 Task: Change the title font style to nunito.
Action: Mouse moved to (237, 88)
Screenshot: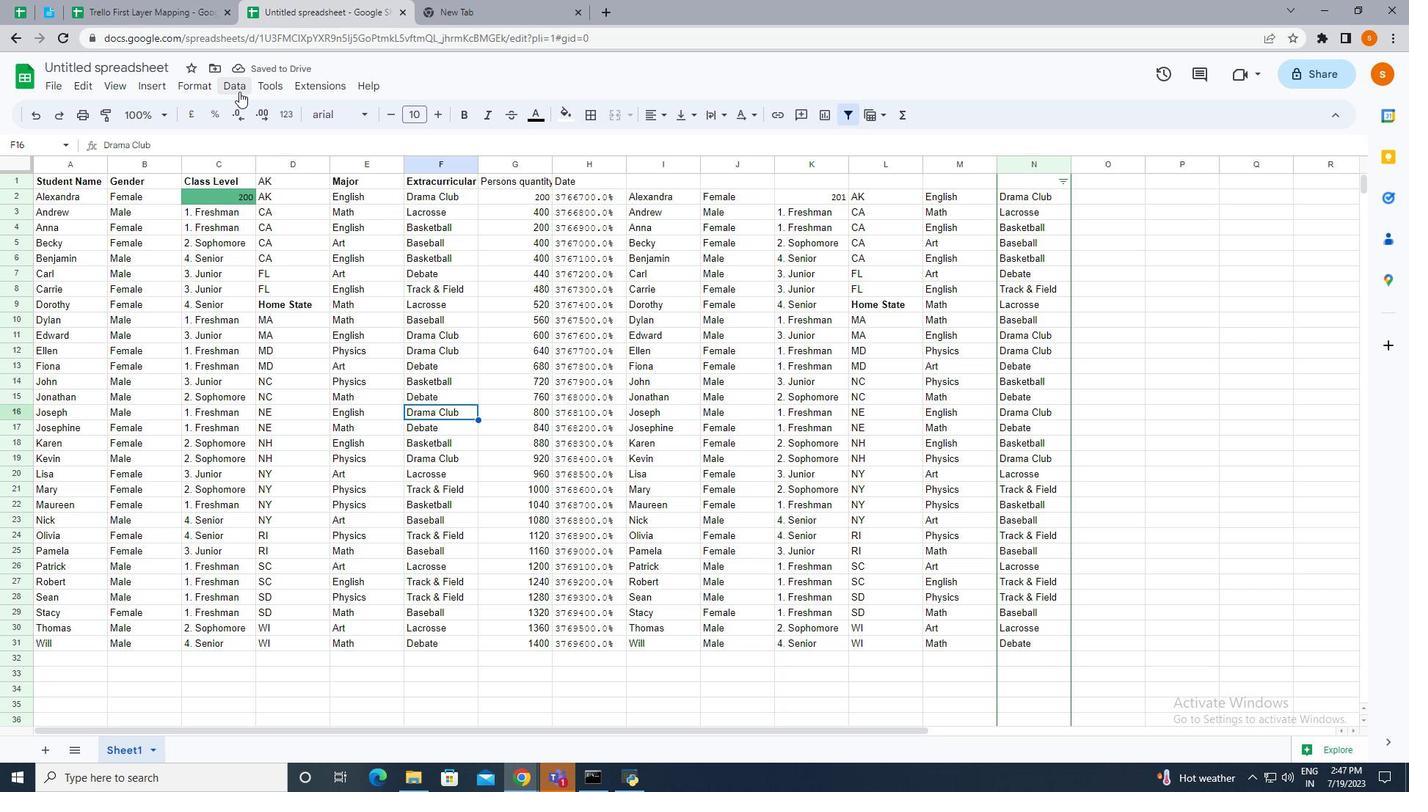 
Action: Mouse pressed left at (237, 88)
Screenshot: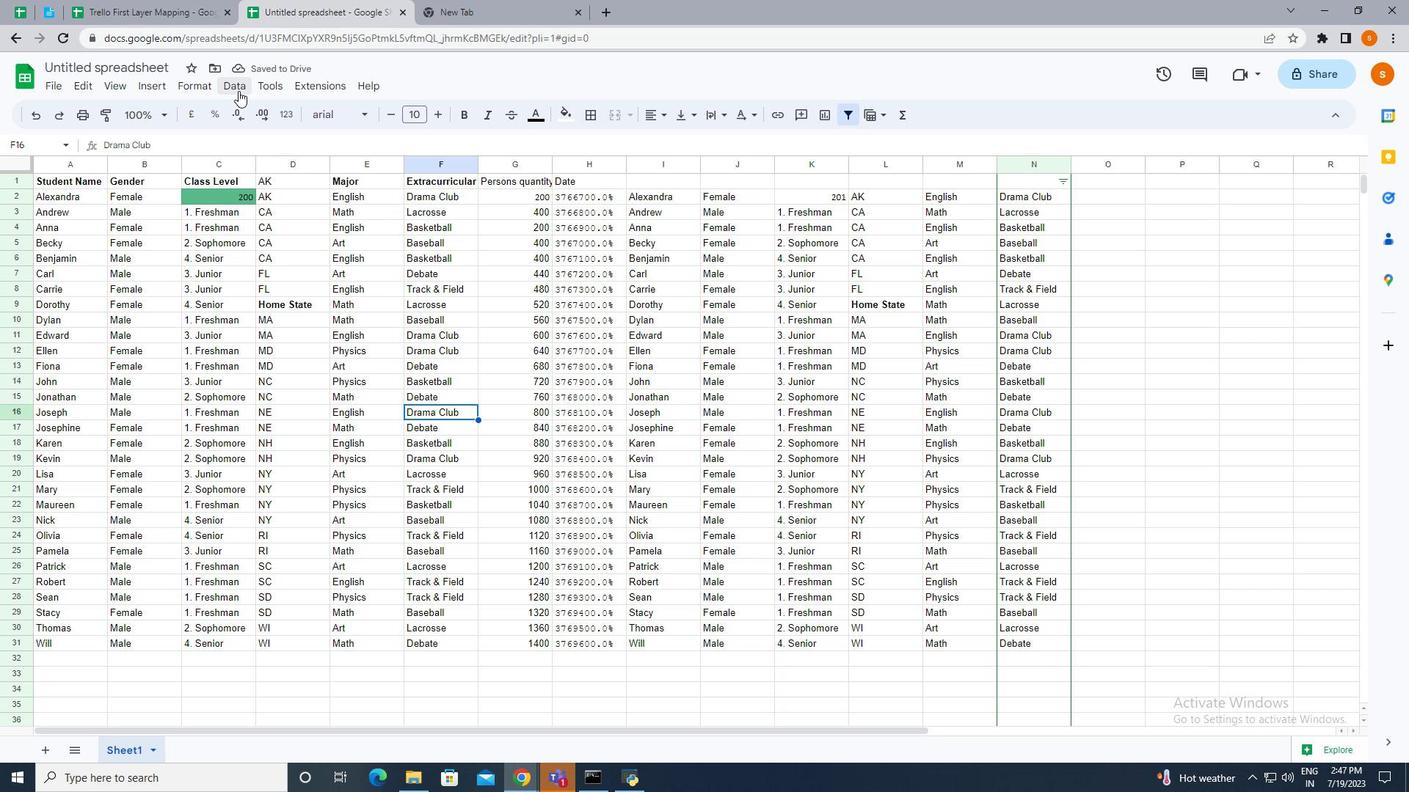 
Action: Mouse moved to (281, 211)
Screenshot: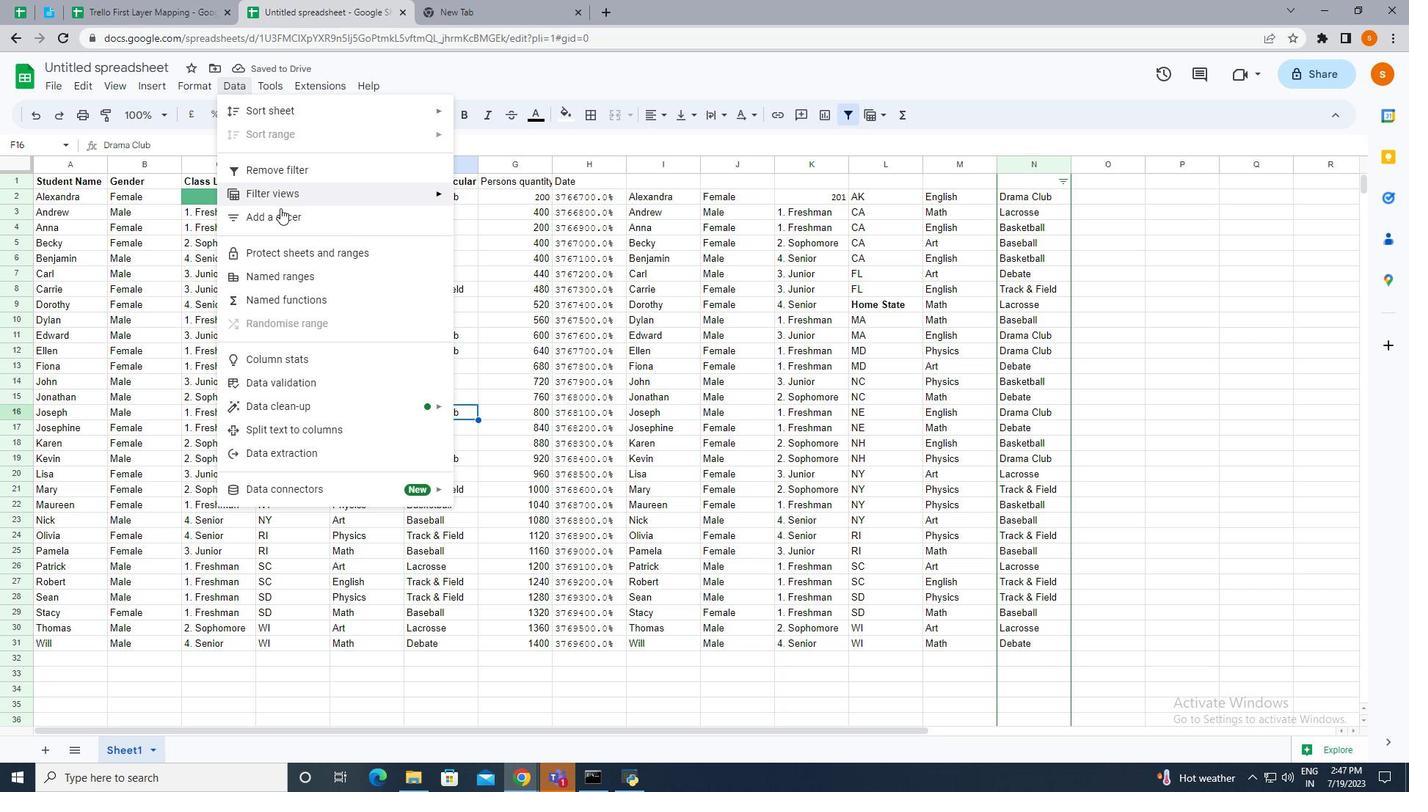 
Action: Mouse pressed left at (281, 211)
Screenshot: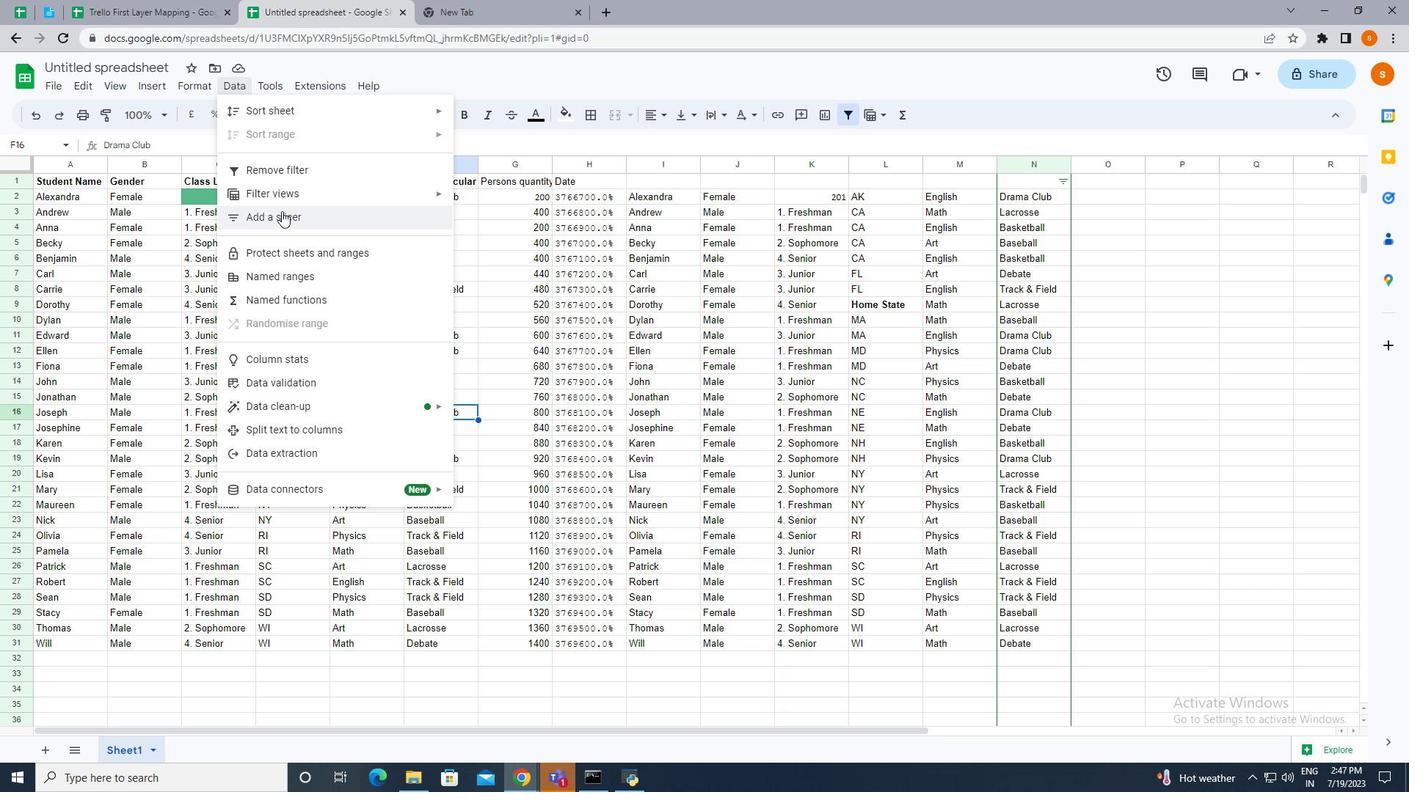 
Action: Mouse moved to (1178, 263)
Screenshot: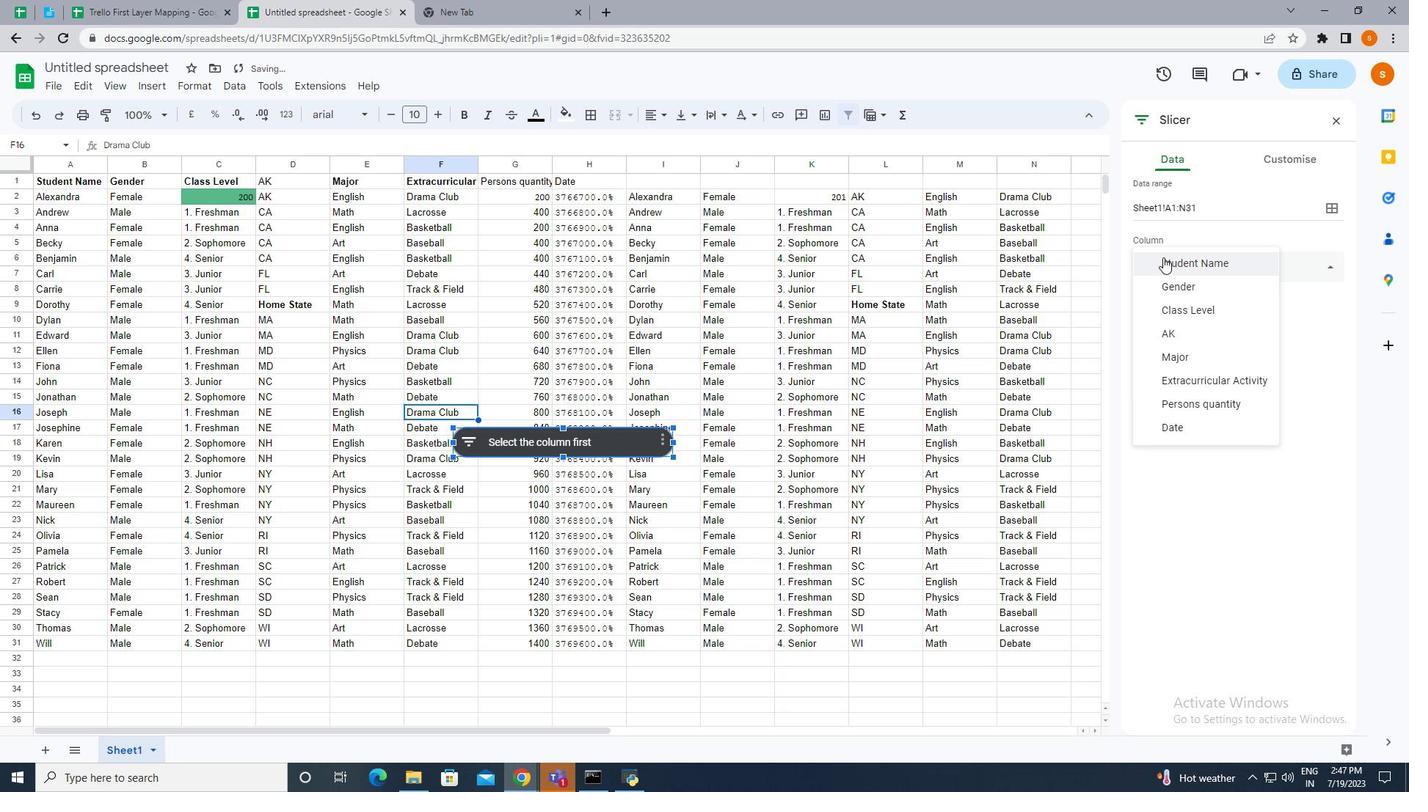 
Action: Mouse pressed left at (1178, 263)
Screenshot: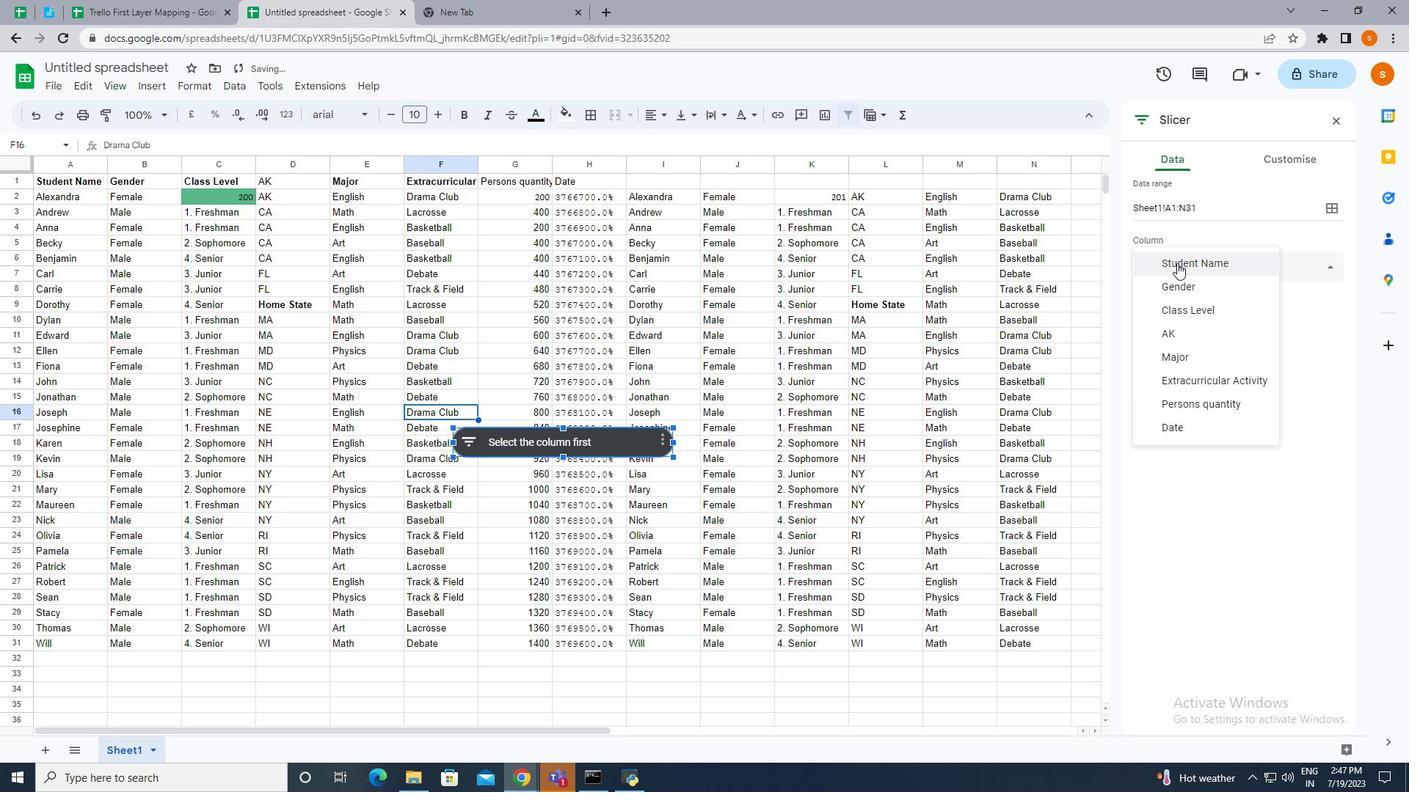 
Action: Mouse moved to (1296, 160)
Screenshot: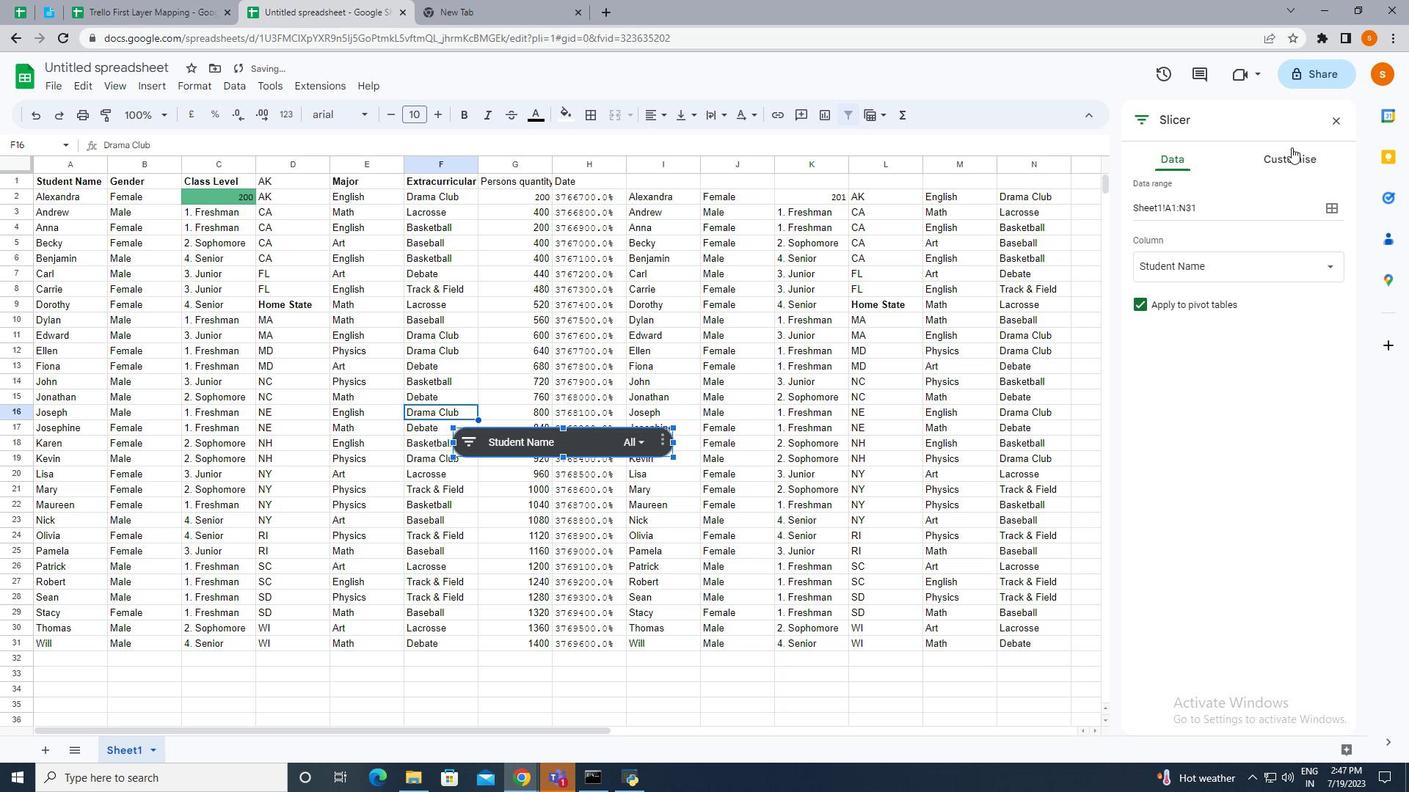 
Action: Mouse pressed left at (1296, 160)
Screenshot: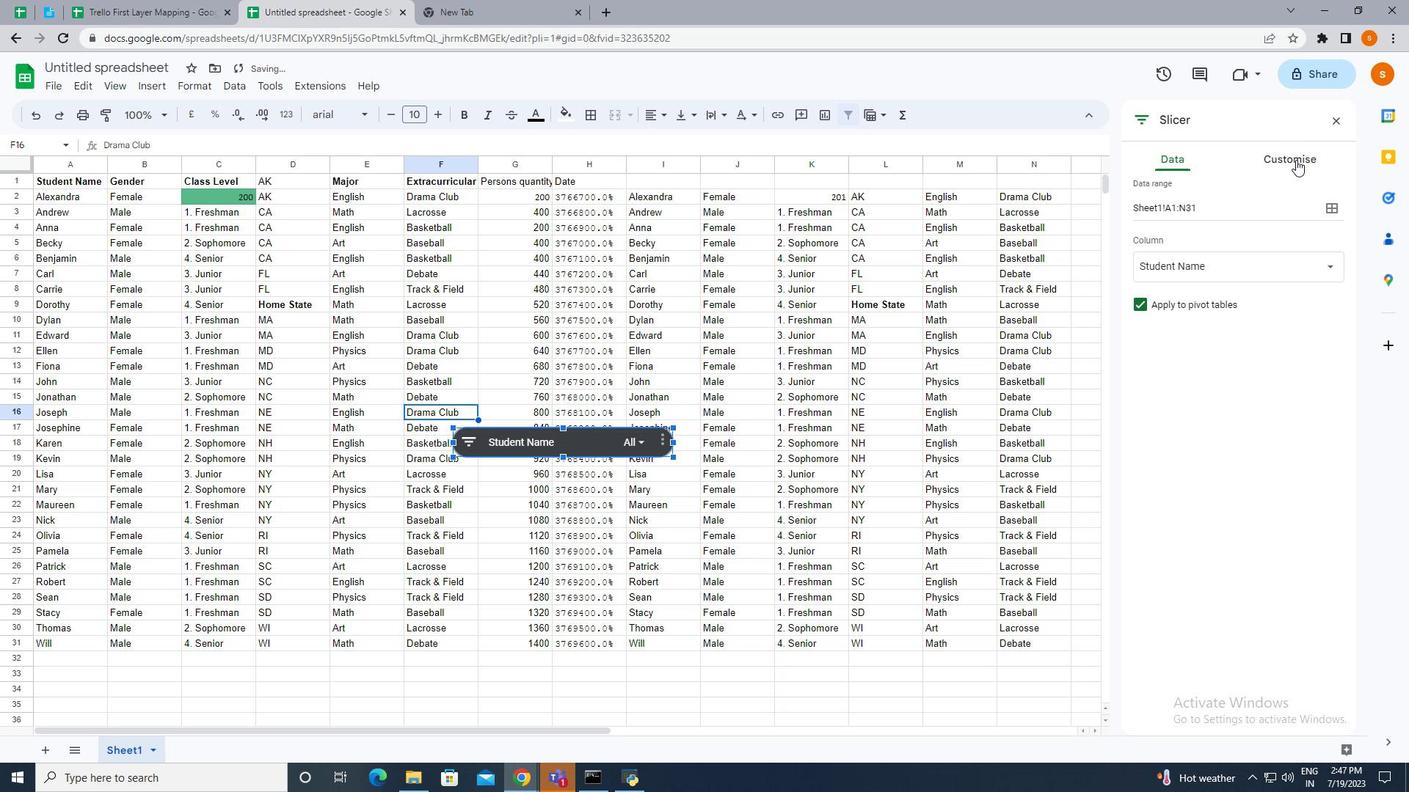 
Action: Mouse moved to (1227, 275)
Screenshot: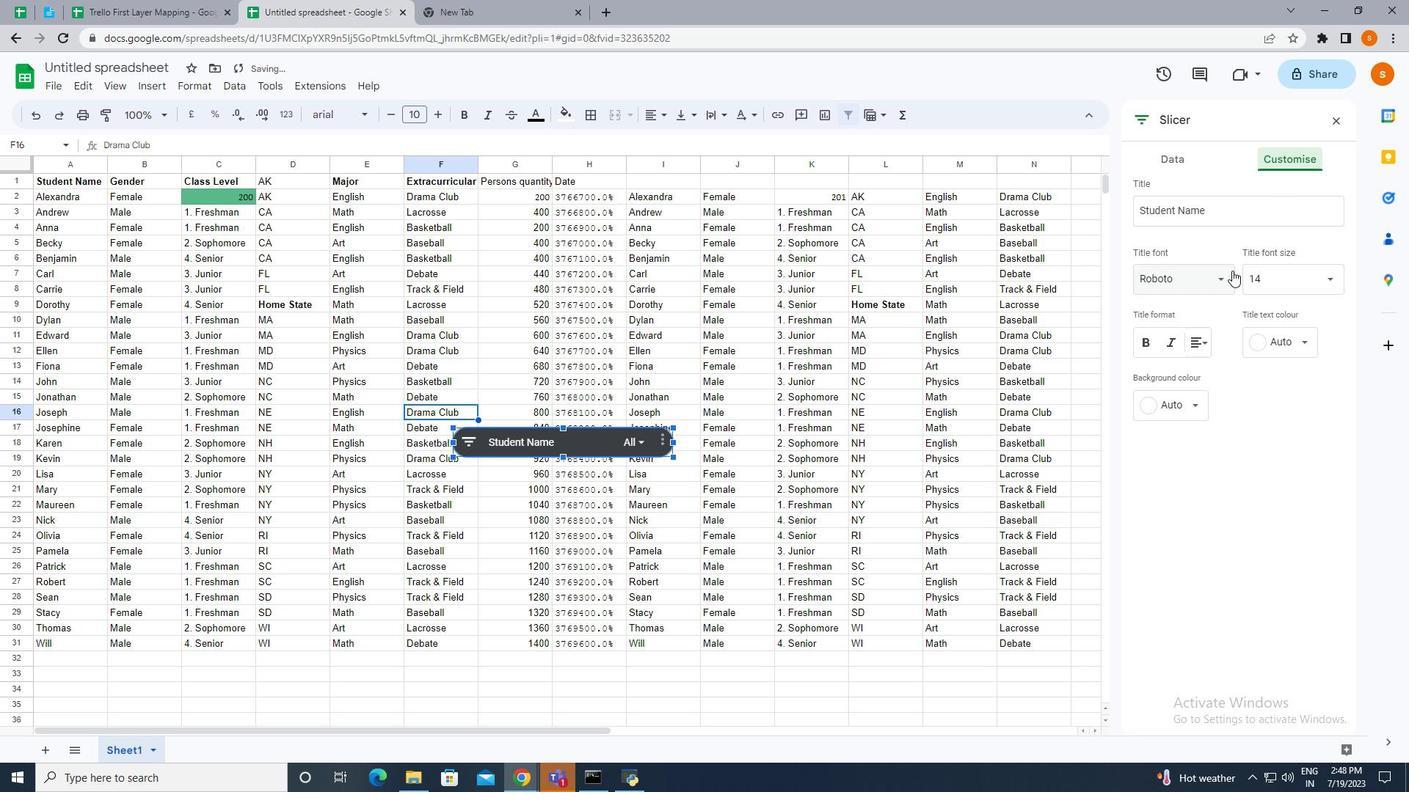 
Action: Mouse pressed left at (1227, 275)
Screenshot: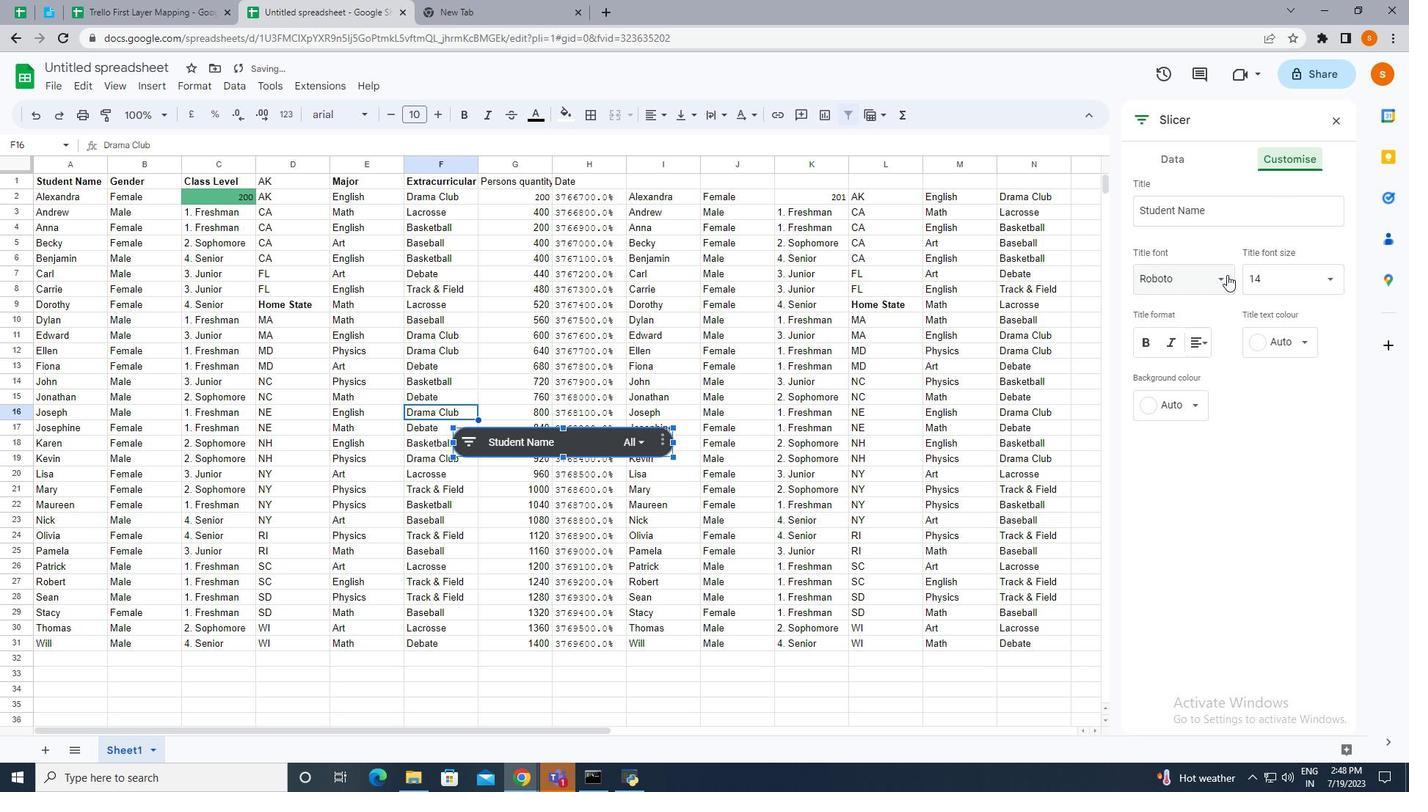
Action: Mouse moved to (1185, 437)
Screenshot: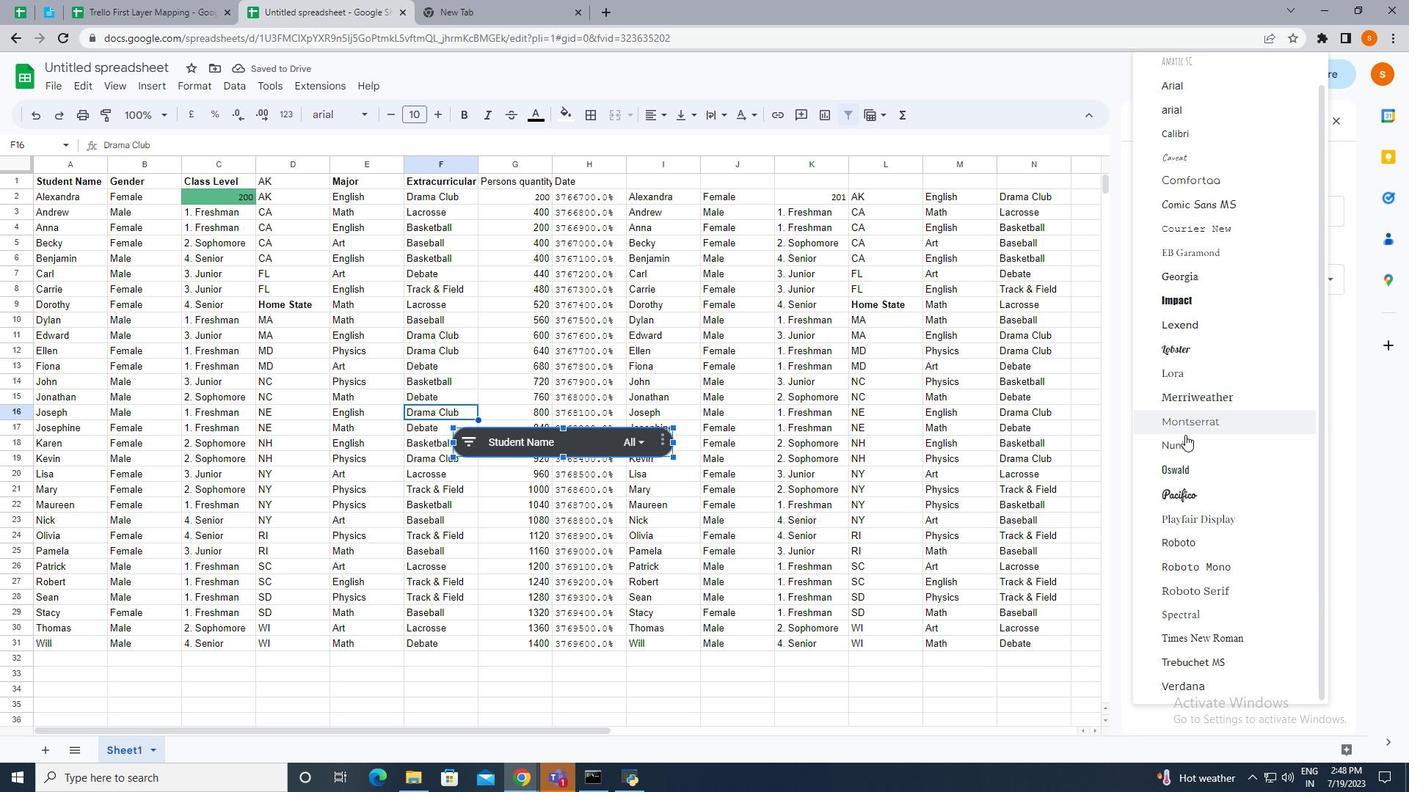 
Action: Mouse pressed left at (1185, 437)
Screenshot: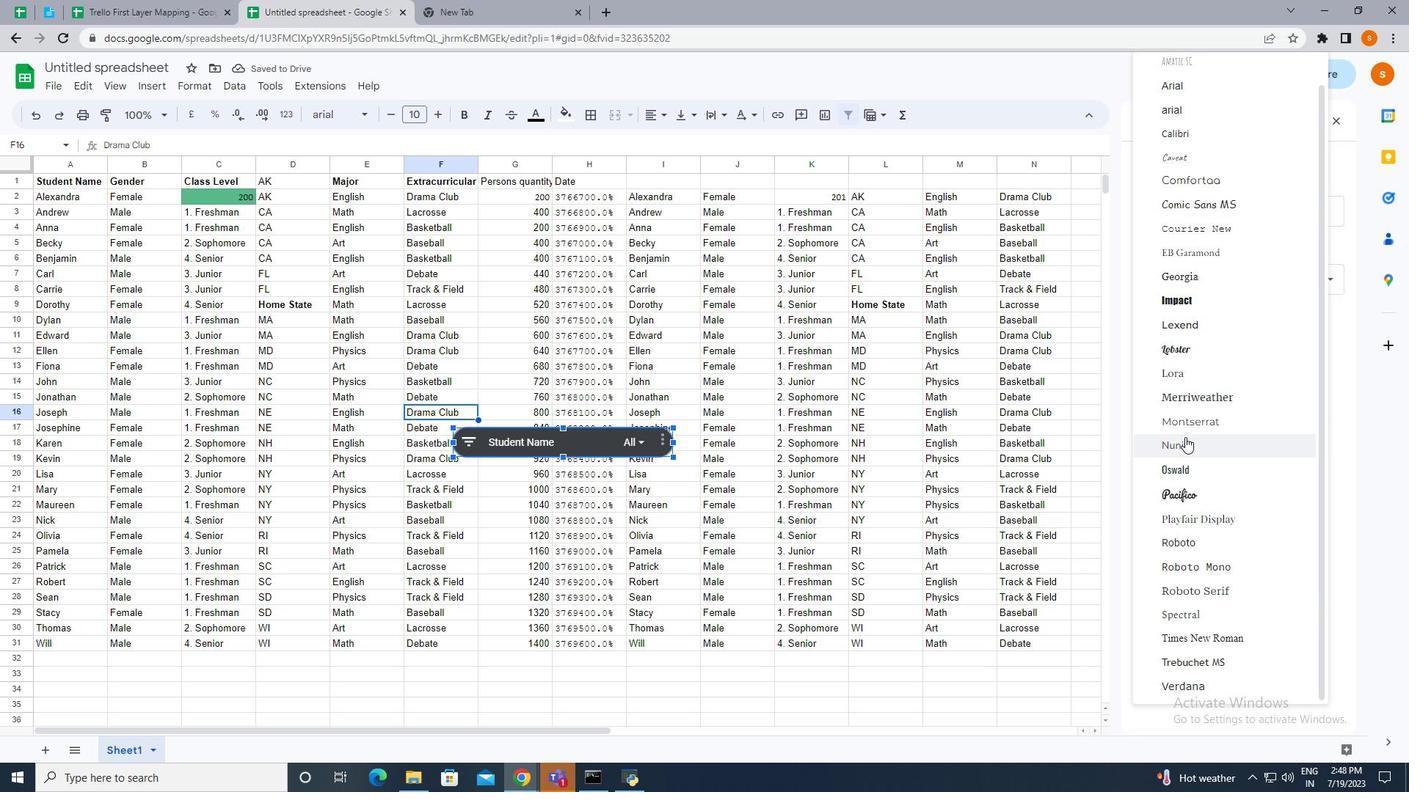 
